 Task: Check the average views per listing of 2 stories in the last 3 years.
Action: Mouse moved to (970, 216)
Screenshot: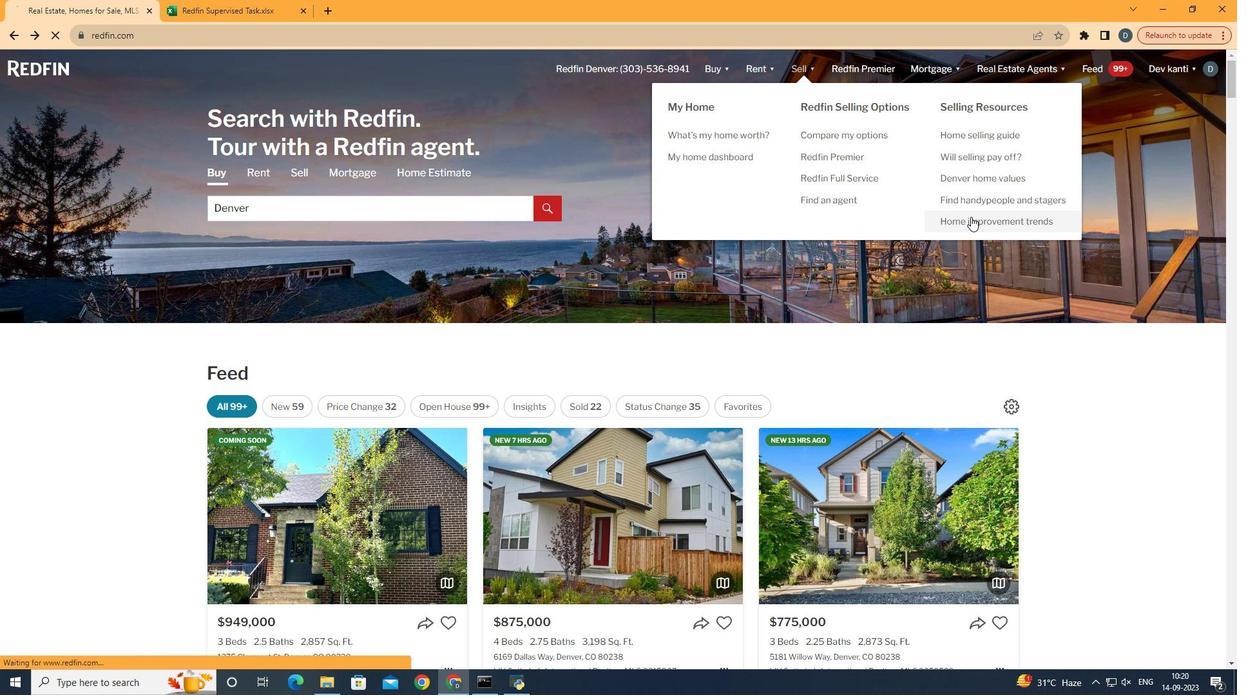 
Action: Mouse pressed left at (970, 216)
Screenshot: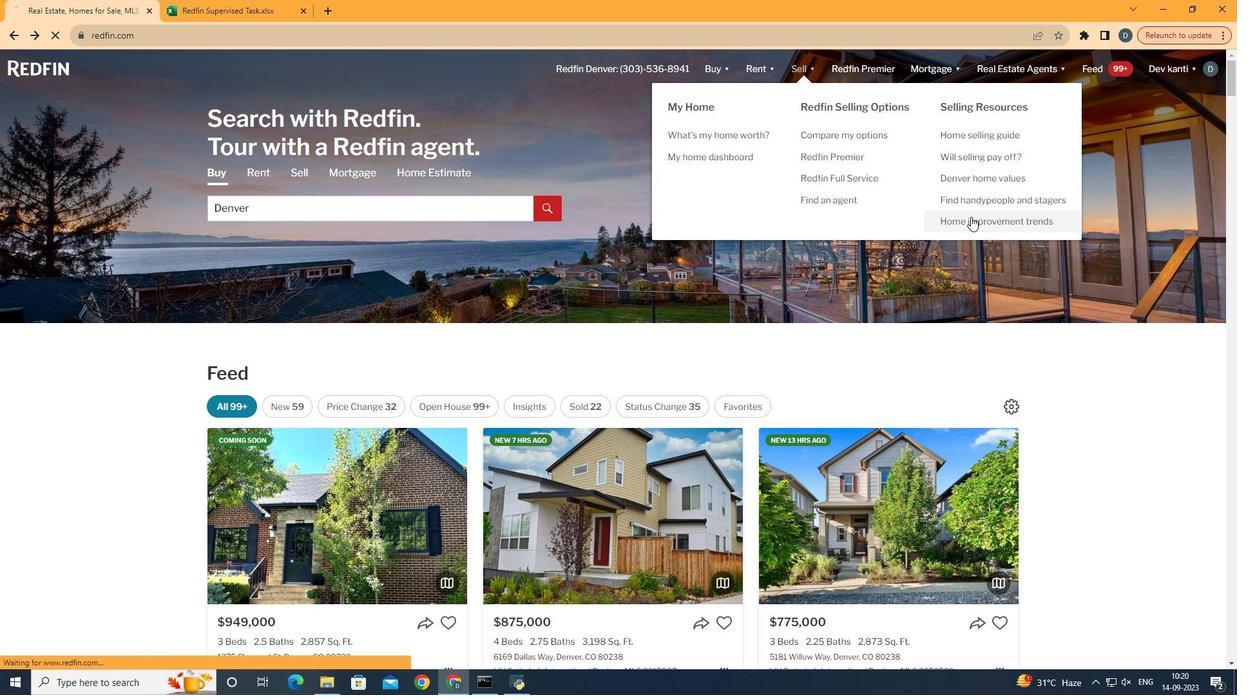 
Action: Mouse moved to (318, 243)
Screenshot: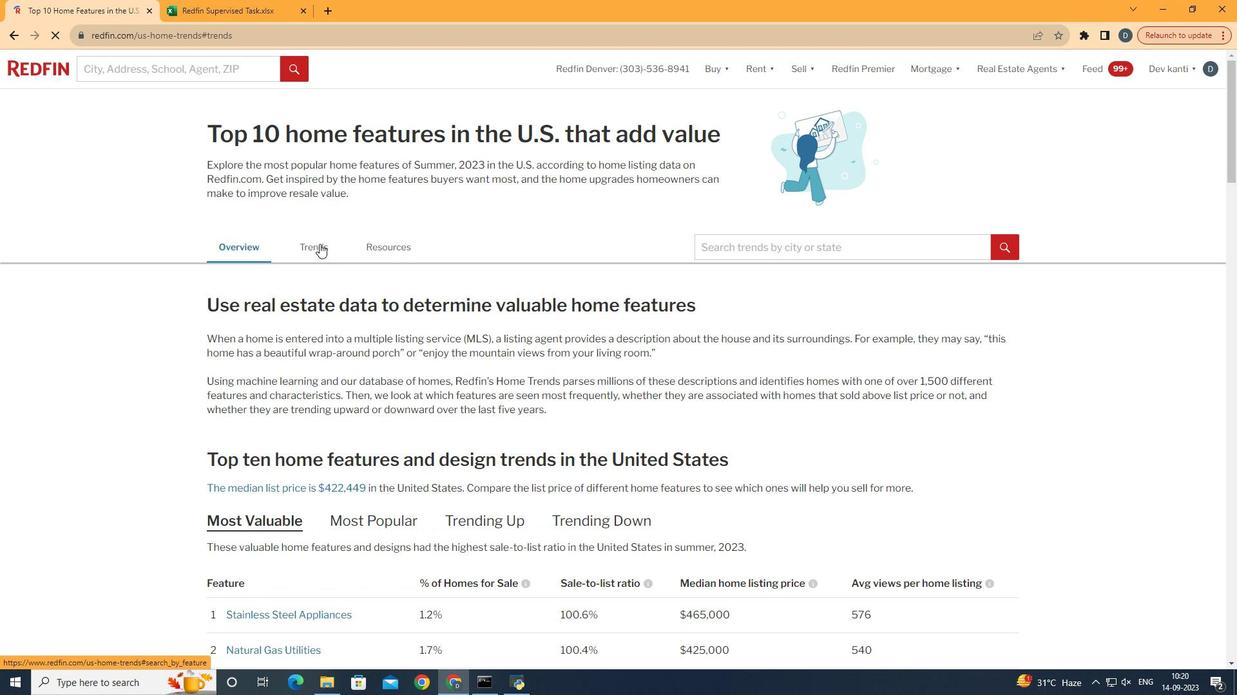 
Action: Mouse pressed left at (318, 243)
Screenshot: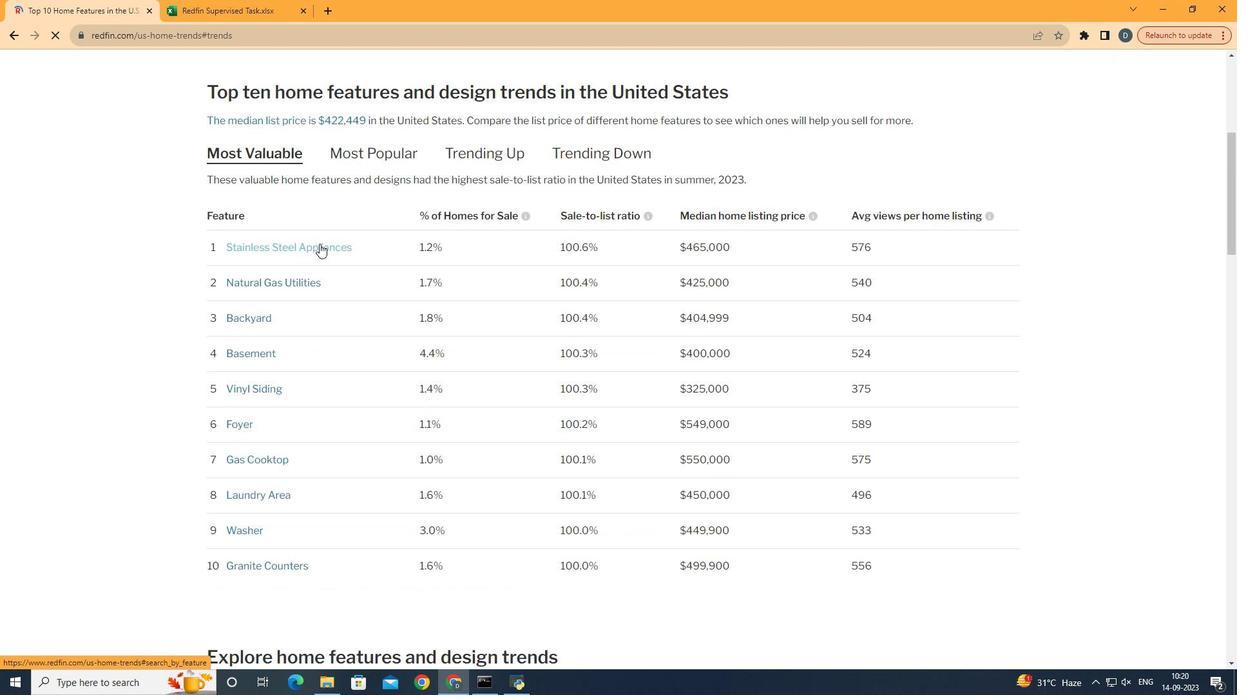 
Action: Mouse moved to (660, 346)
Screenshot: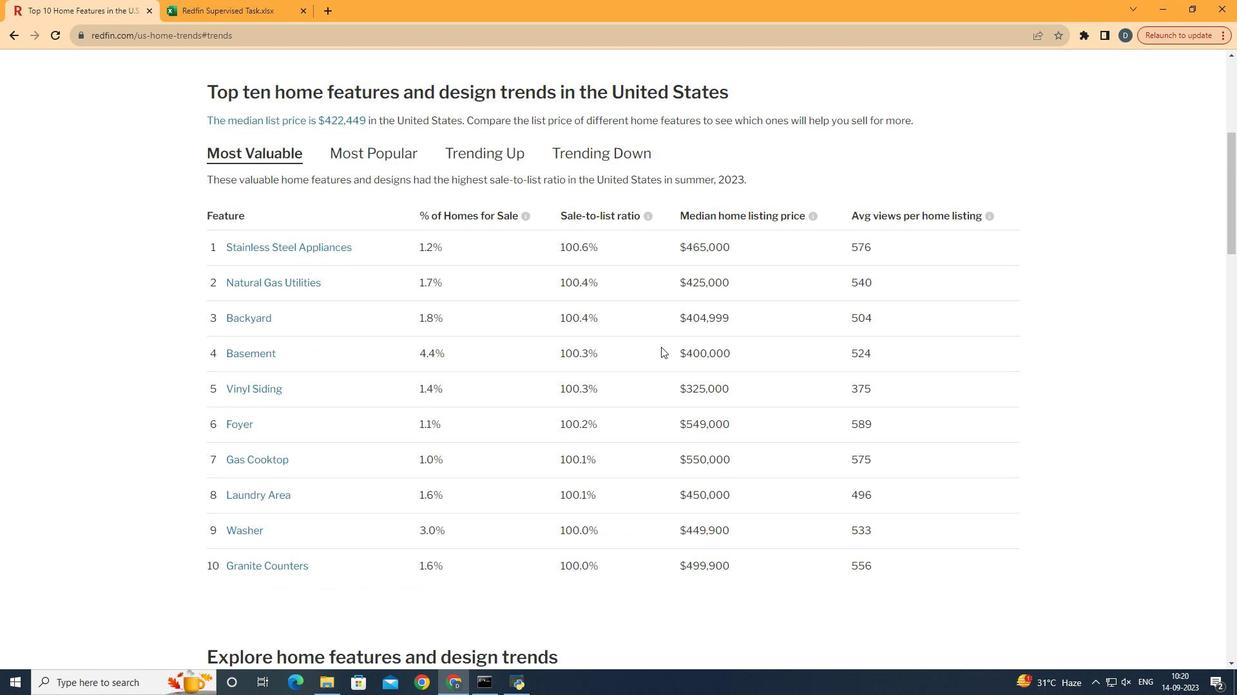 
Action: Mouse scrolled (660, 346) with delta (0, 0)
Screenshot: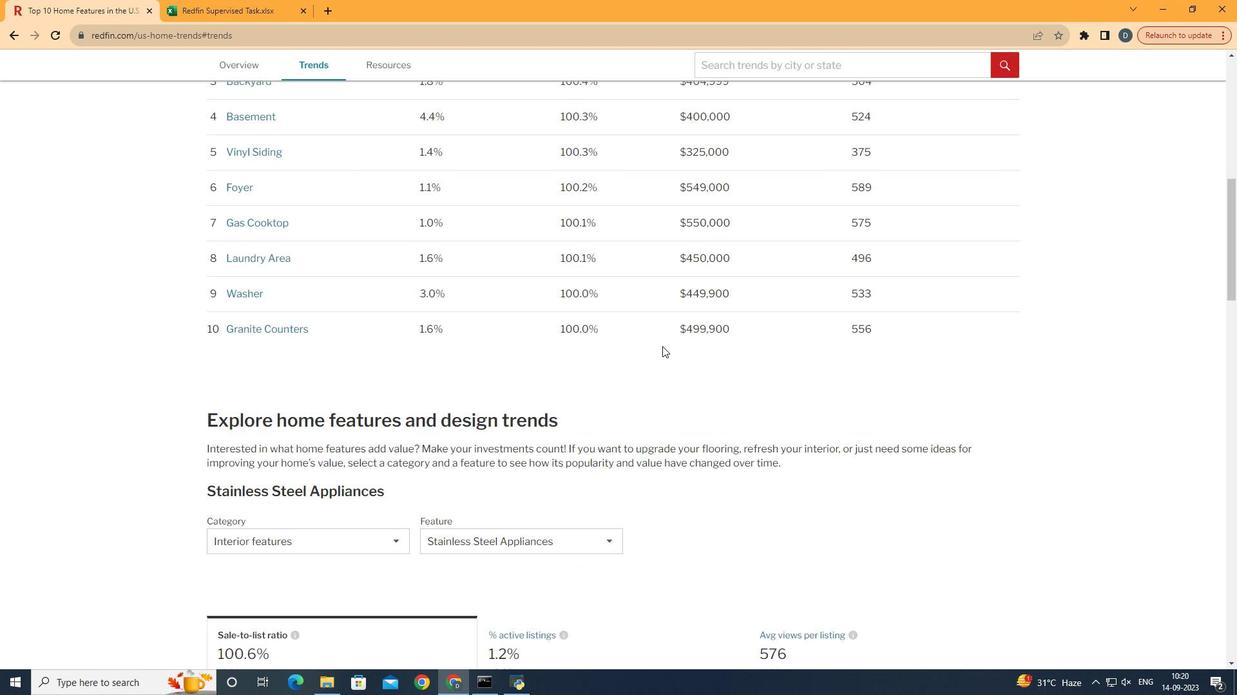 
Action: Mouse moved to (661, 346)
Screenshot: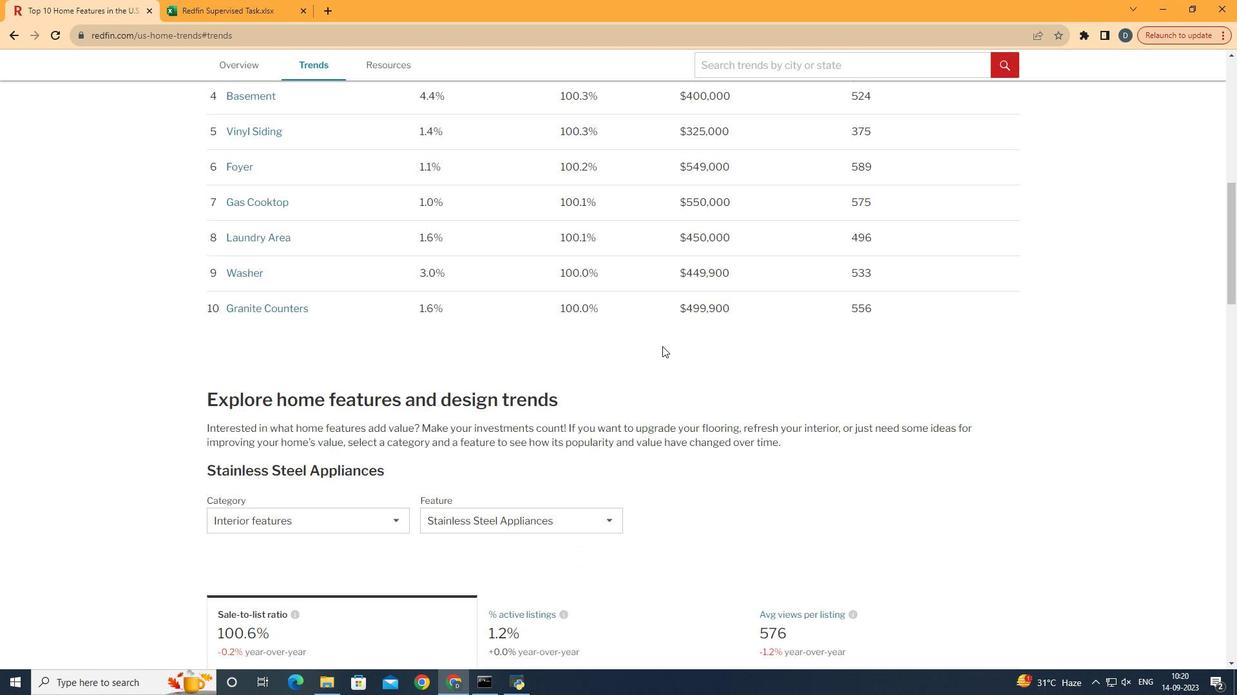 
Action: Mouse scrolled (661, 346) with delta (0, 0)
Screenshot: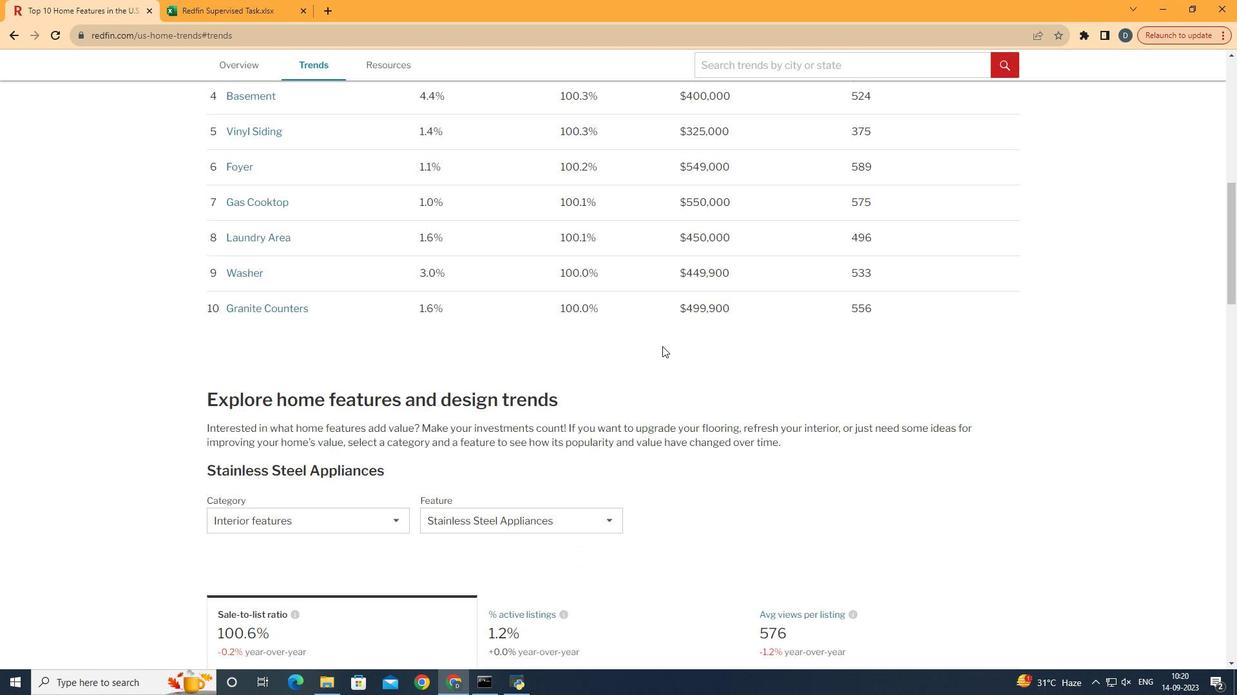 
Action: Mouse moved to (661, 346)
Screenshot: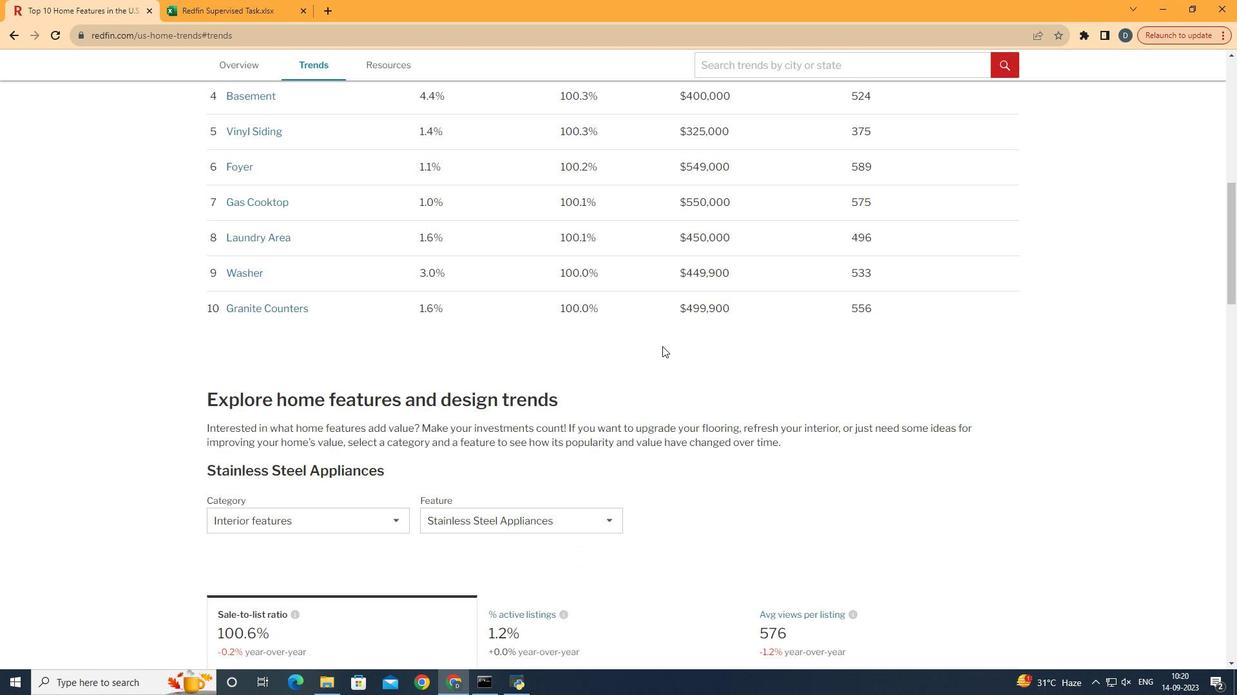 
Action: Mouse scrolled (661, 345) with delta (0, 0)
Screenshot: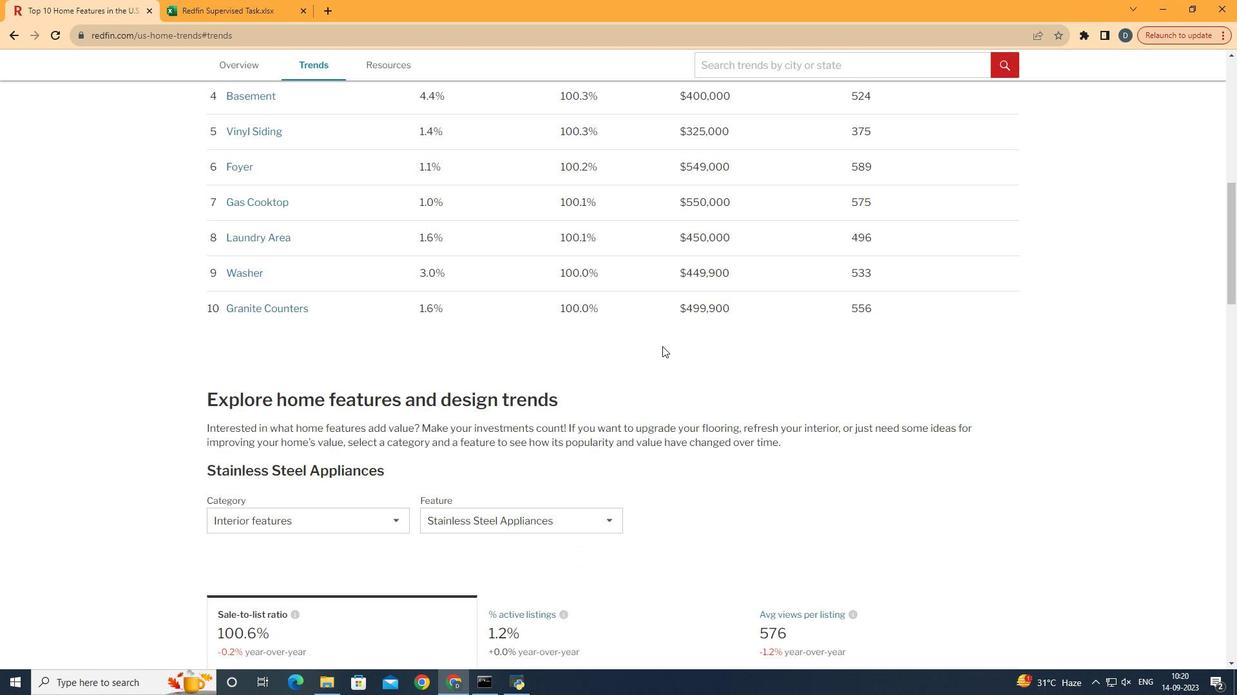 
Action: Mouse moved to (661, 346)
Screenshot: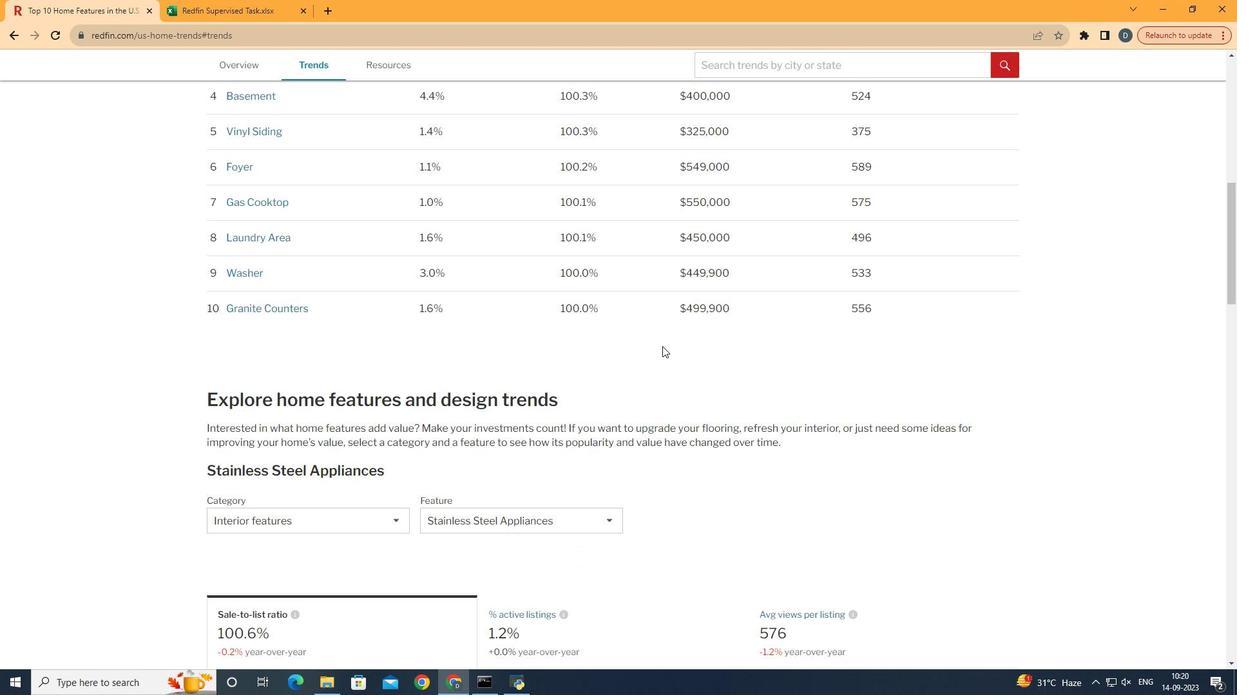 
Action: Mouse scrolled (661, 345) with delta (0, 0)
Screenshot: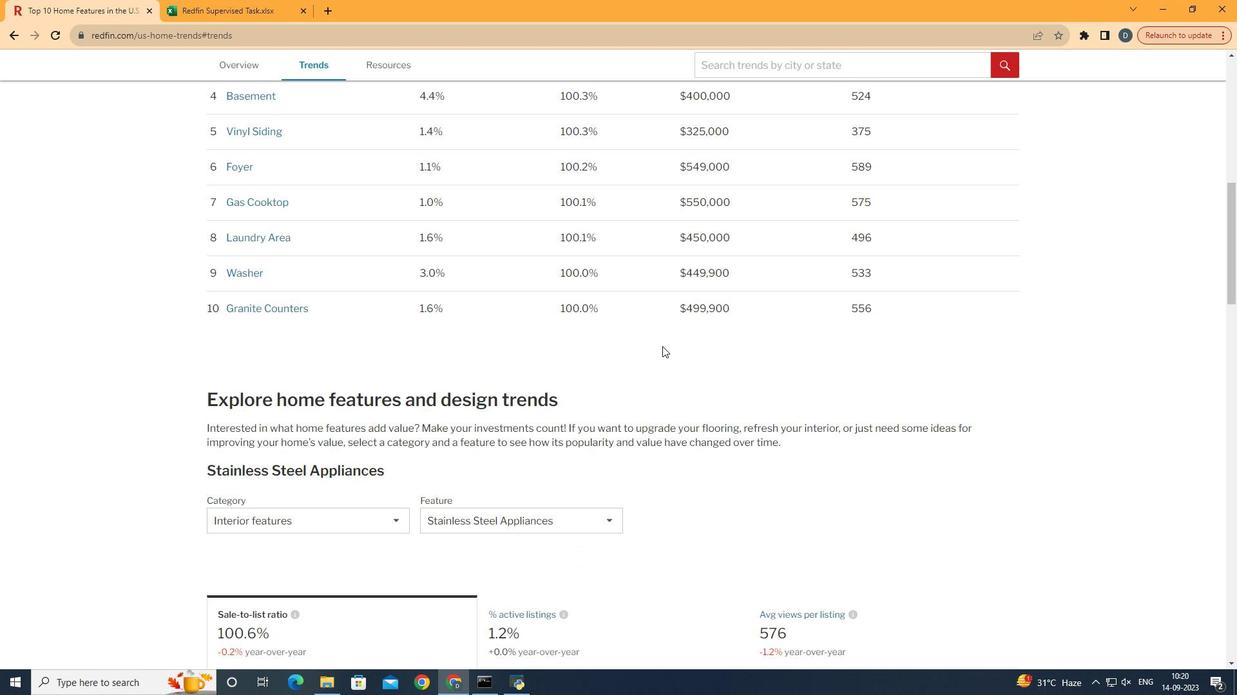 
Action: Mouse scrolled (661, 345) with delta (0, 0)
Screenshot: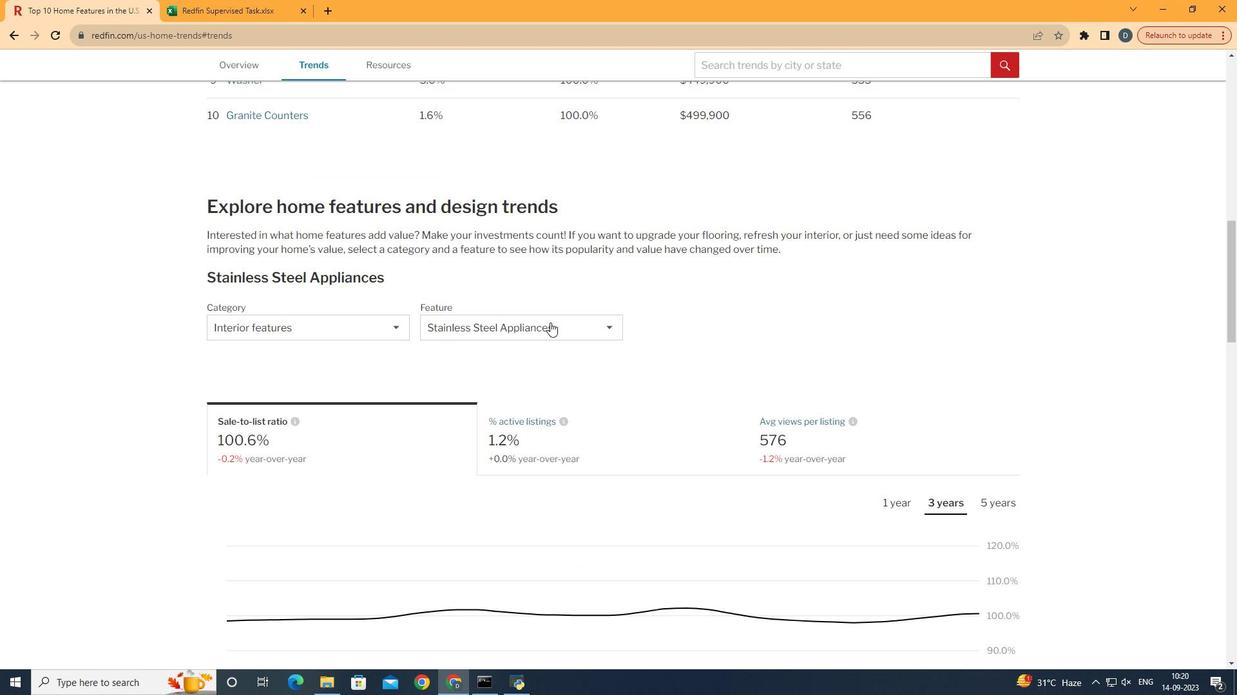 
Action: Mouse scrolled (661, 345) with delta (0, 0)
Screenshot: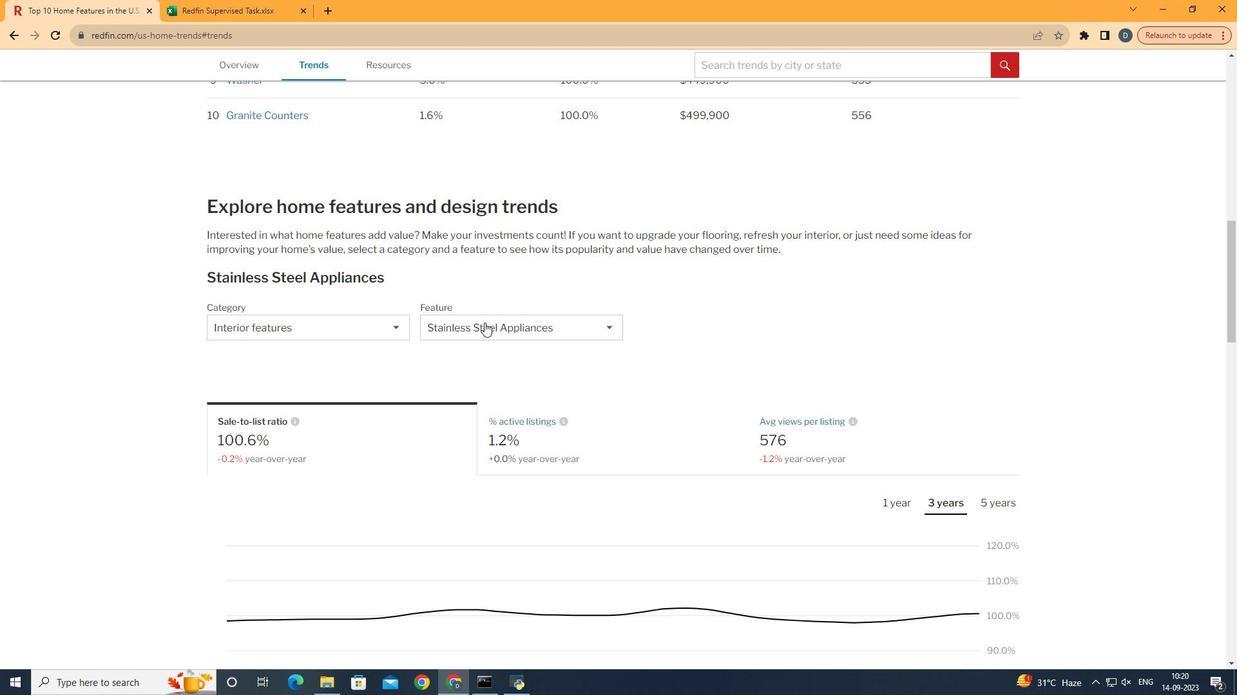
Action: Mouse scrolled (661, 345) with delta (0, 0)
Screenshot: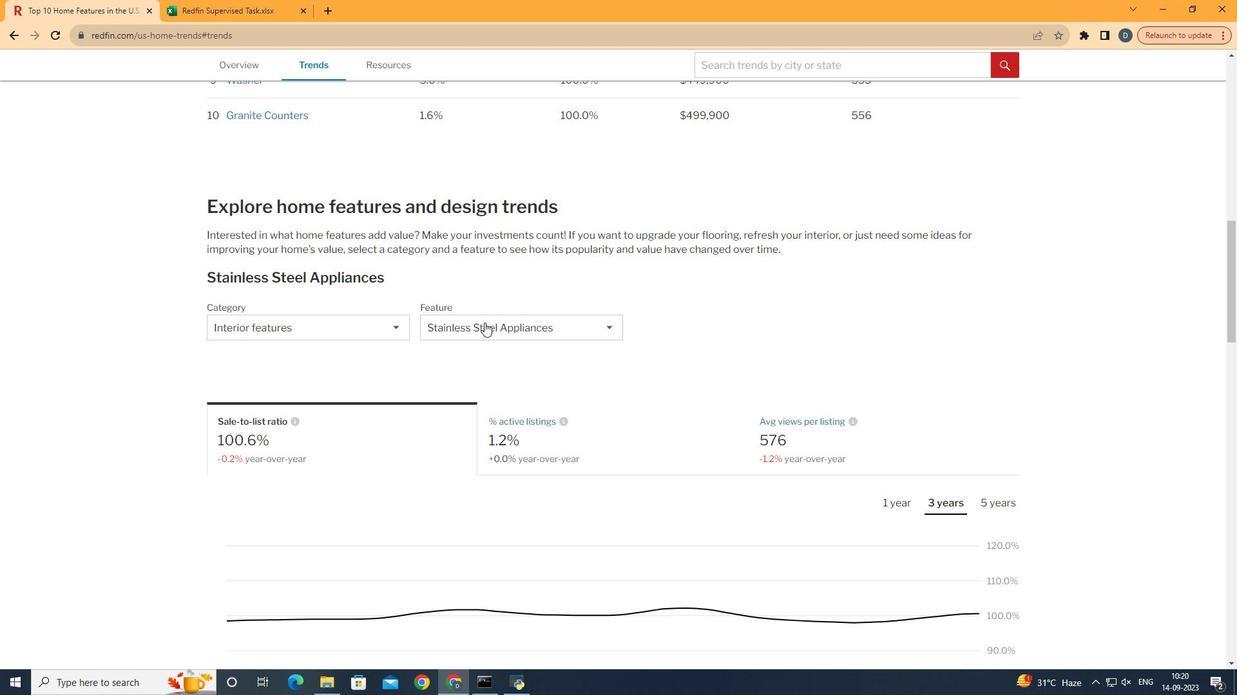 
Action: Mouse moved to (368, 327)
Screenshot: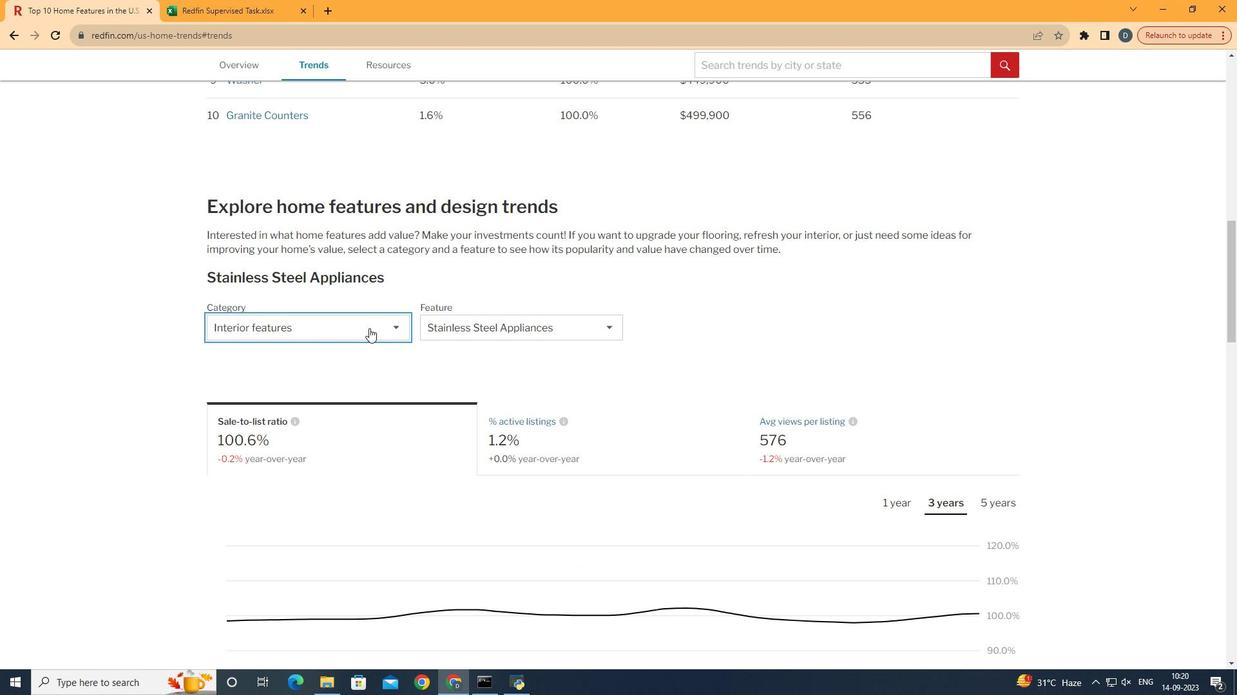 
Action: Mouse pressed left at (368, 327)
Screenshot: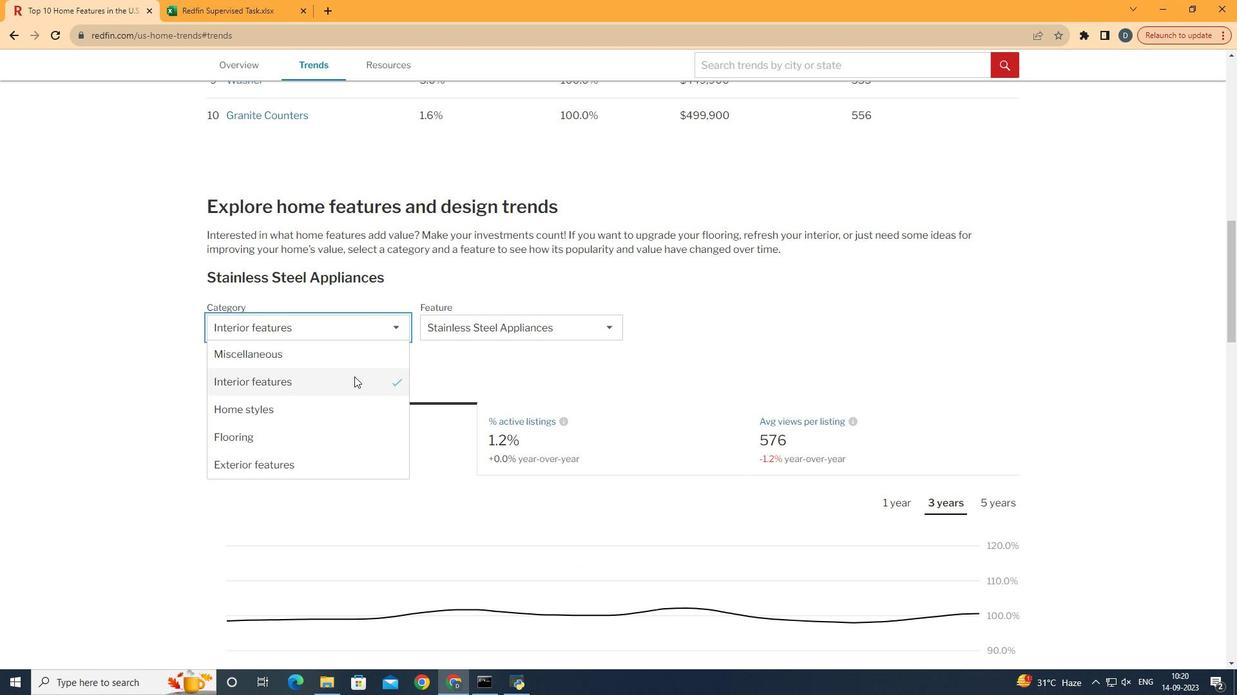 
Action: Mouse moved to (346, 409)
Screenshot: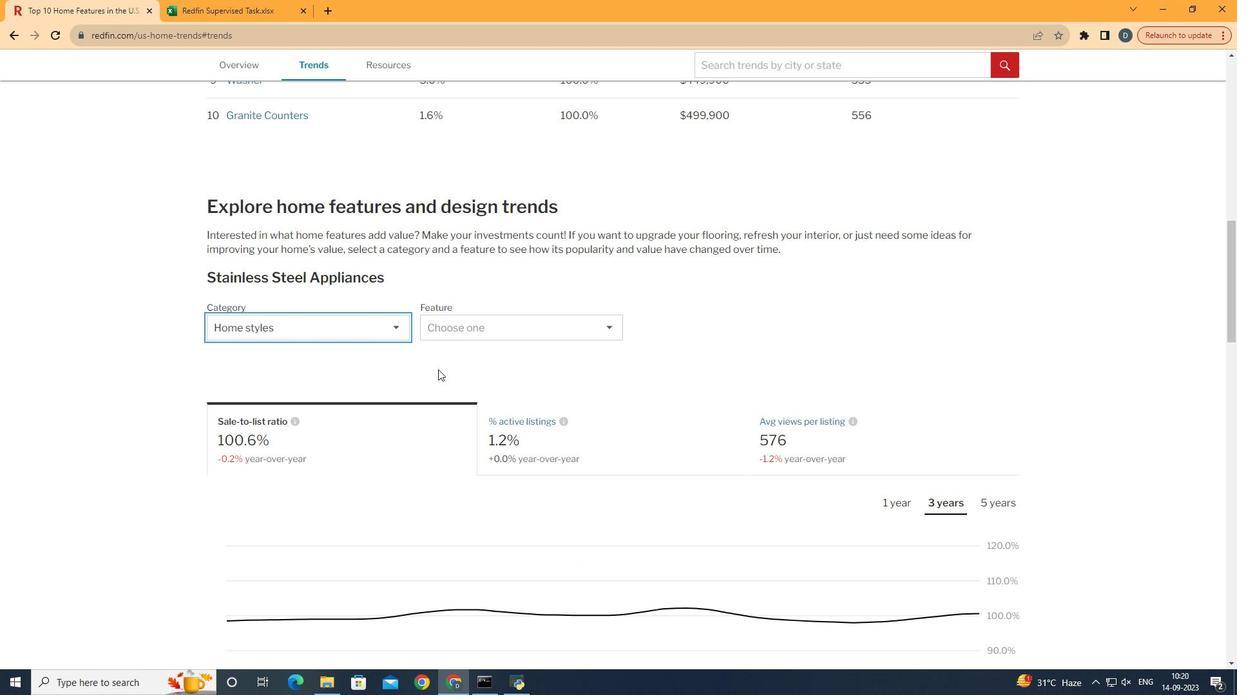 
Action: Mouse pressed left at (346, 409)
Screenshot: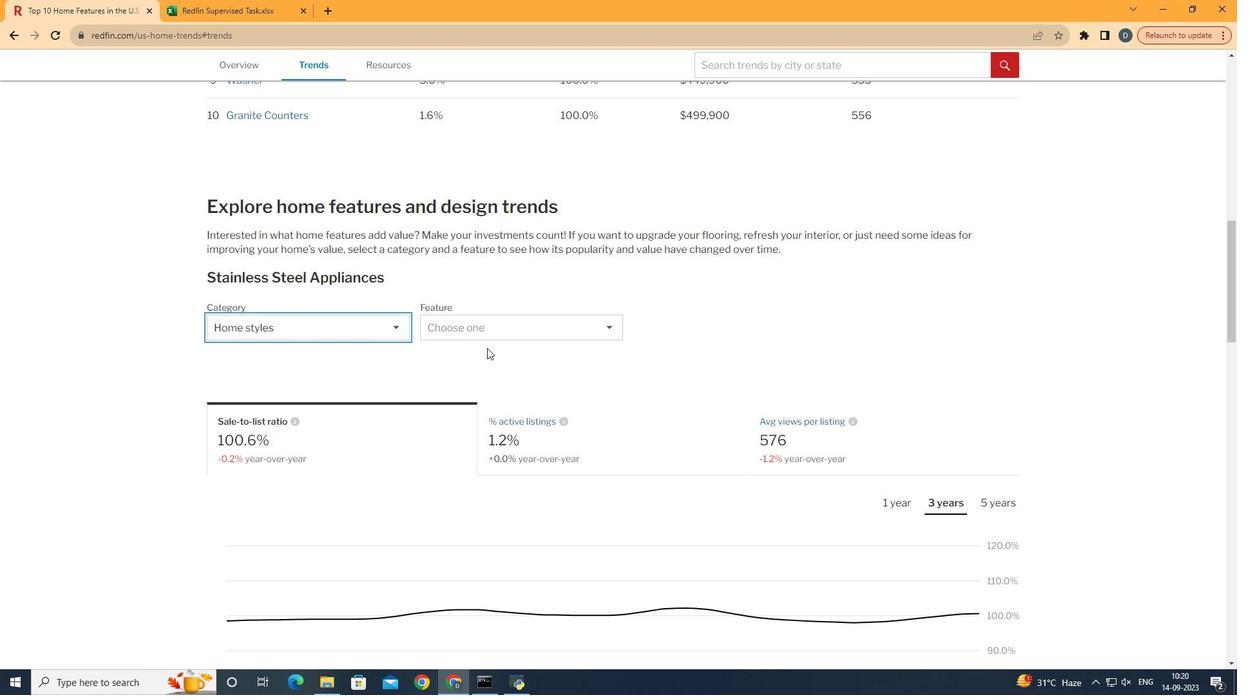
Action: Mouse moved to (535, 323)
Screenshot: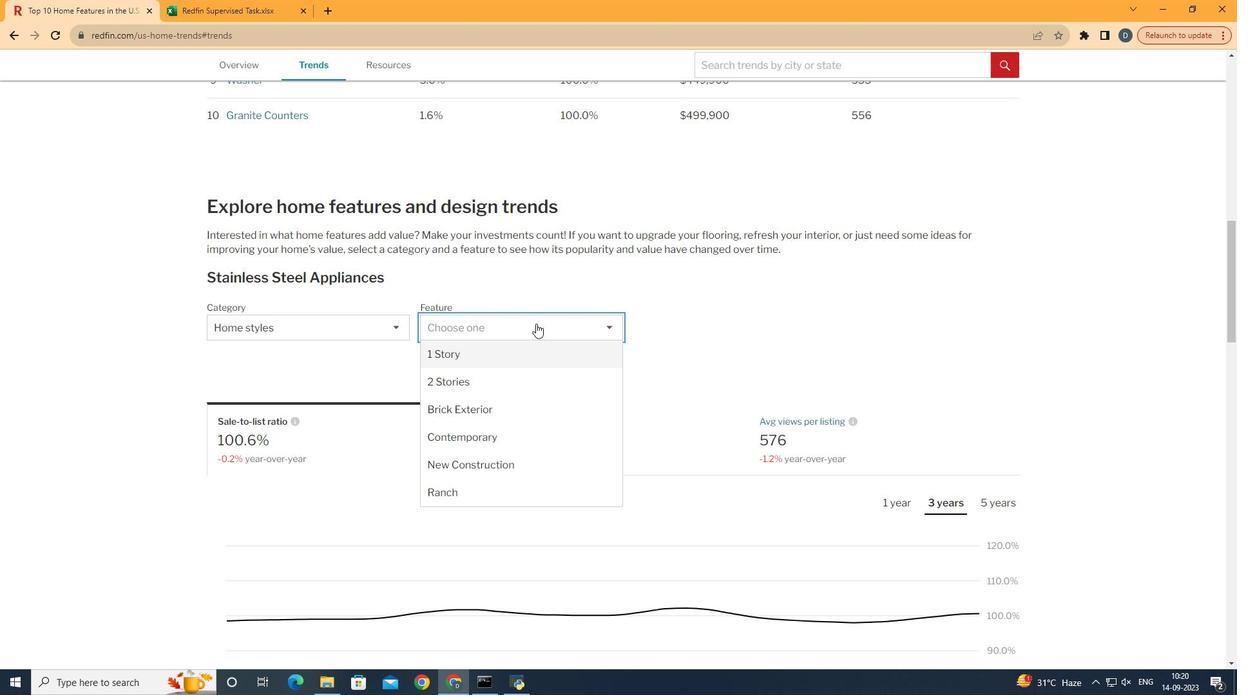 
Action: Mouse pressed left at (535, 323)
Screenshot: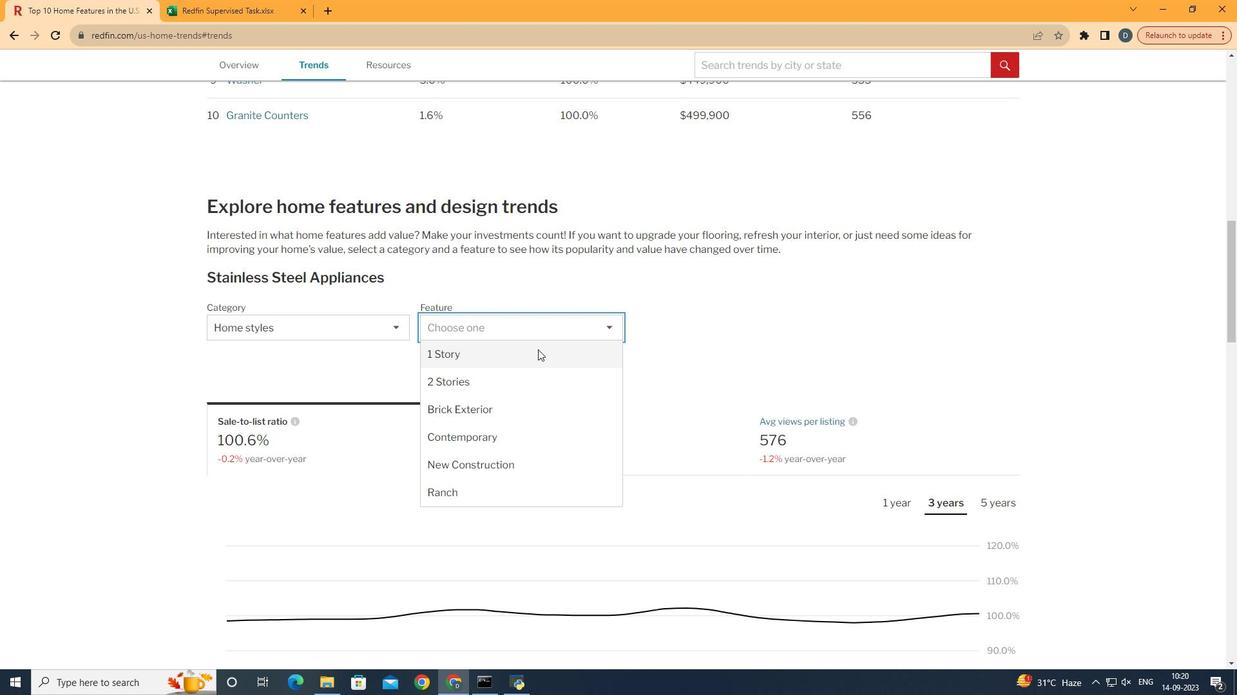 
Action: Mouse moved to (527, 389)
Screenshot: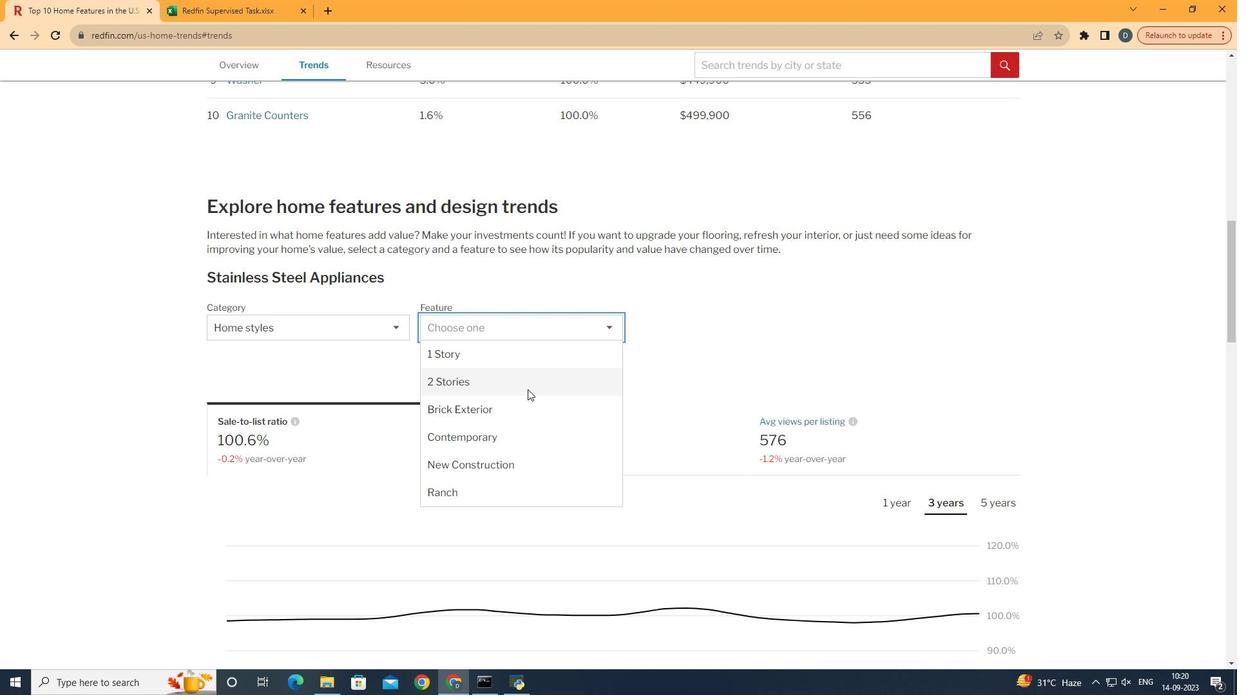 
Action: Mouse pressed left at (527, 389)
Screenshot: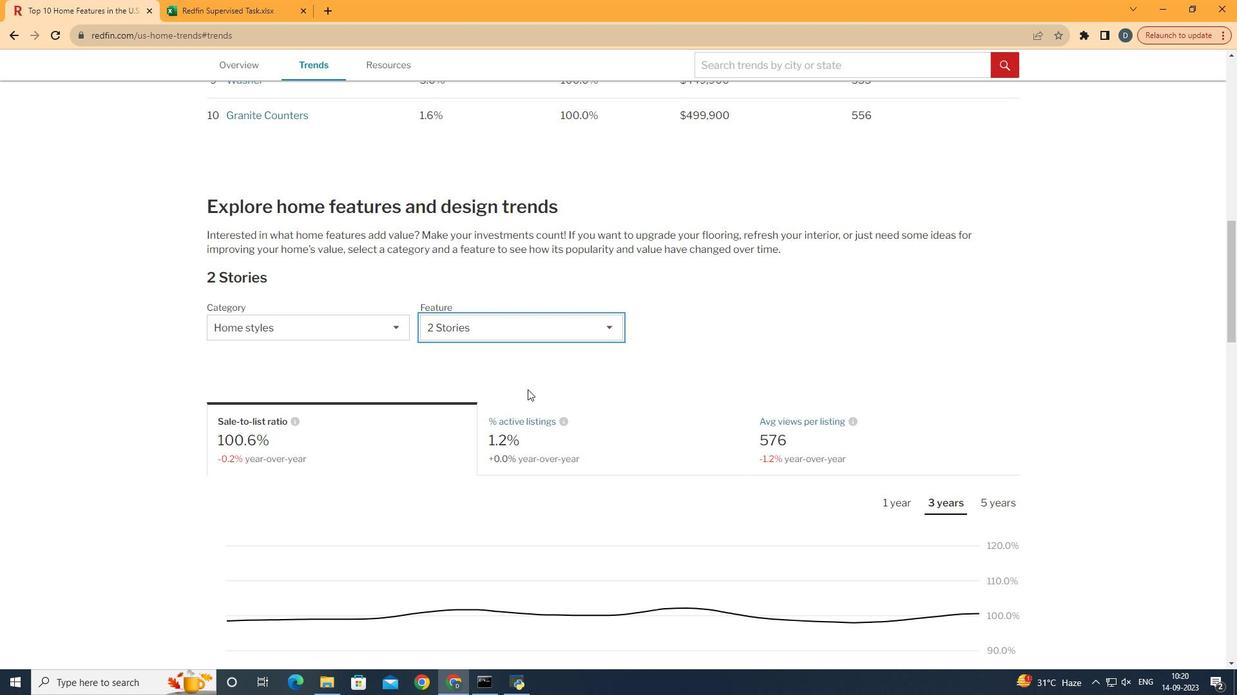 
Action: Mouse moved to (704, 318)
Screenshot: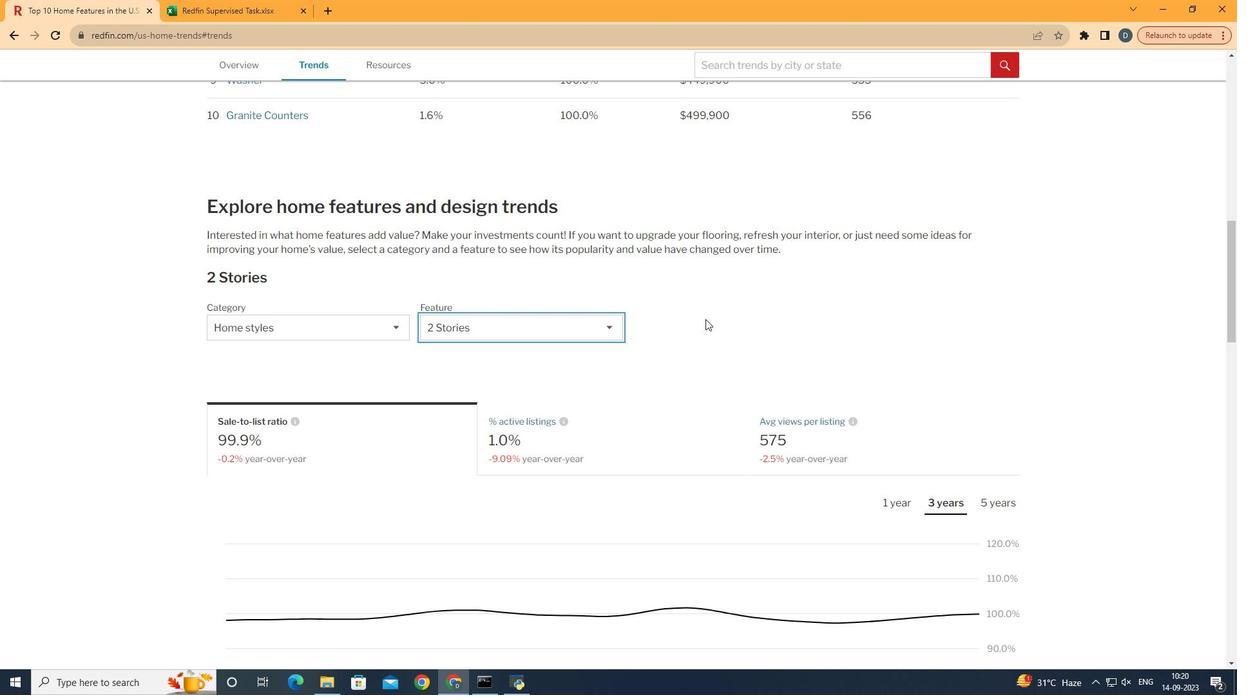 
Action: Mouse scrolled (704, 318) with delta (0, 0)
Screenshot: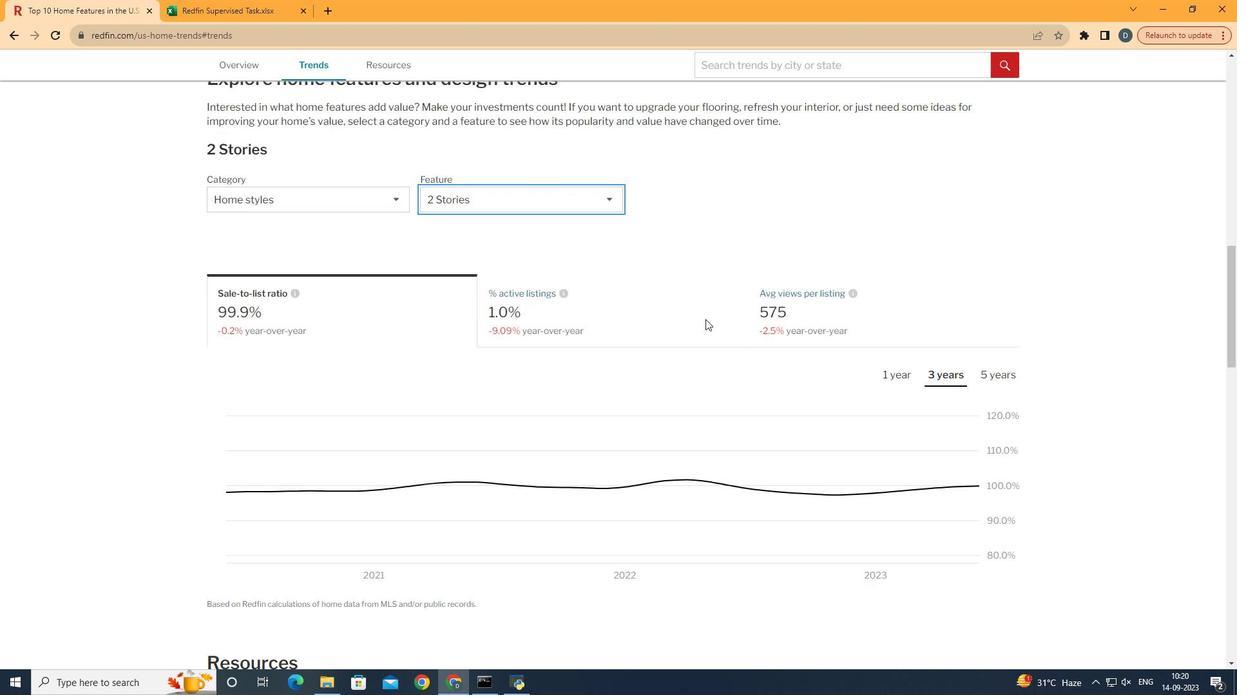 
Action: Mouse scrolled (704, 318) with delta (0, 0)
Screenshot: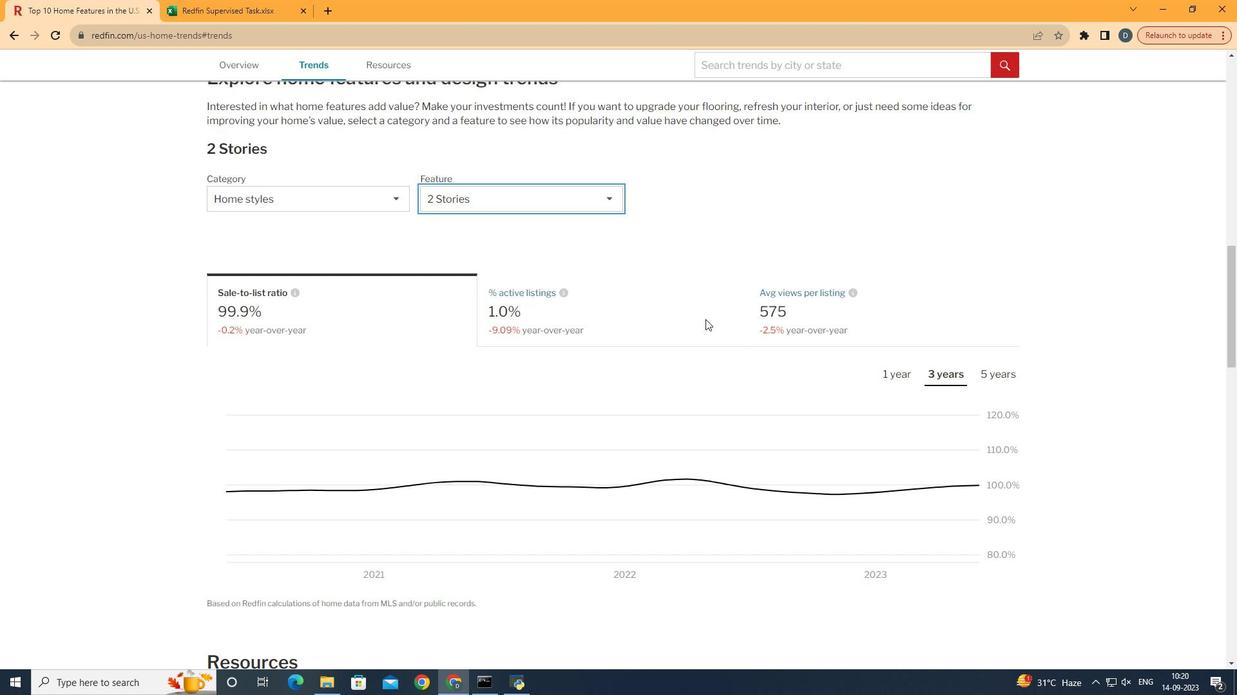 
Action: Mouse scrolled (704, 318) with delta (0, 0)
Screenshot: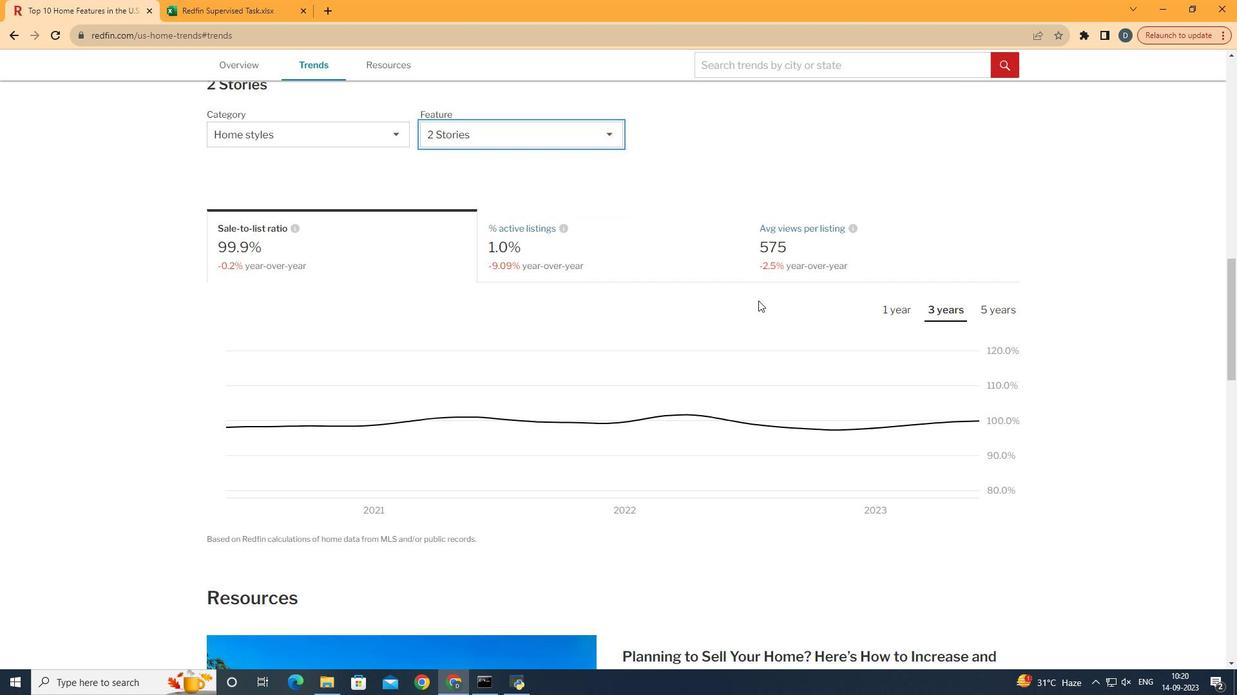 
Action: Mouse moved to (893, 250)
Screenshot: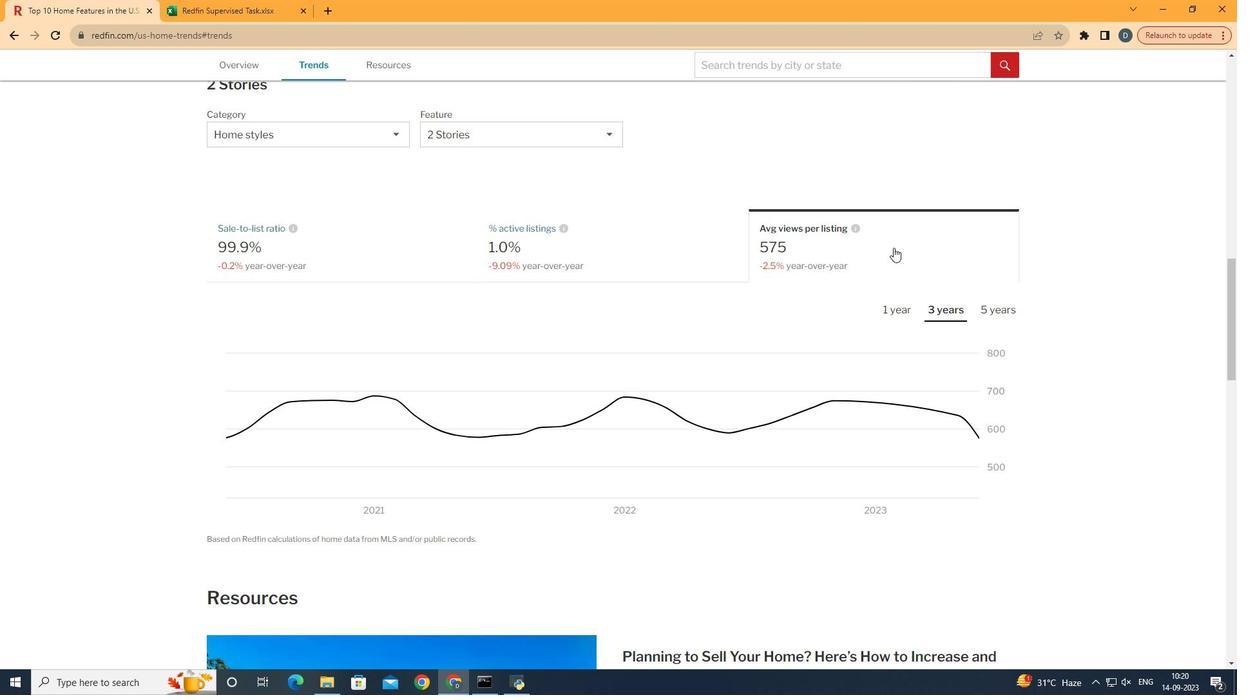 
Action: Mouse pressed left at (893, 250)
Screenshot: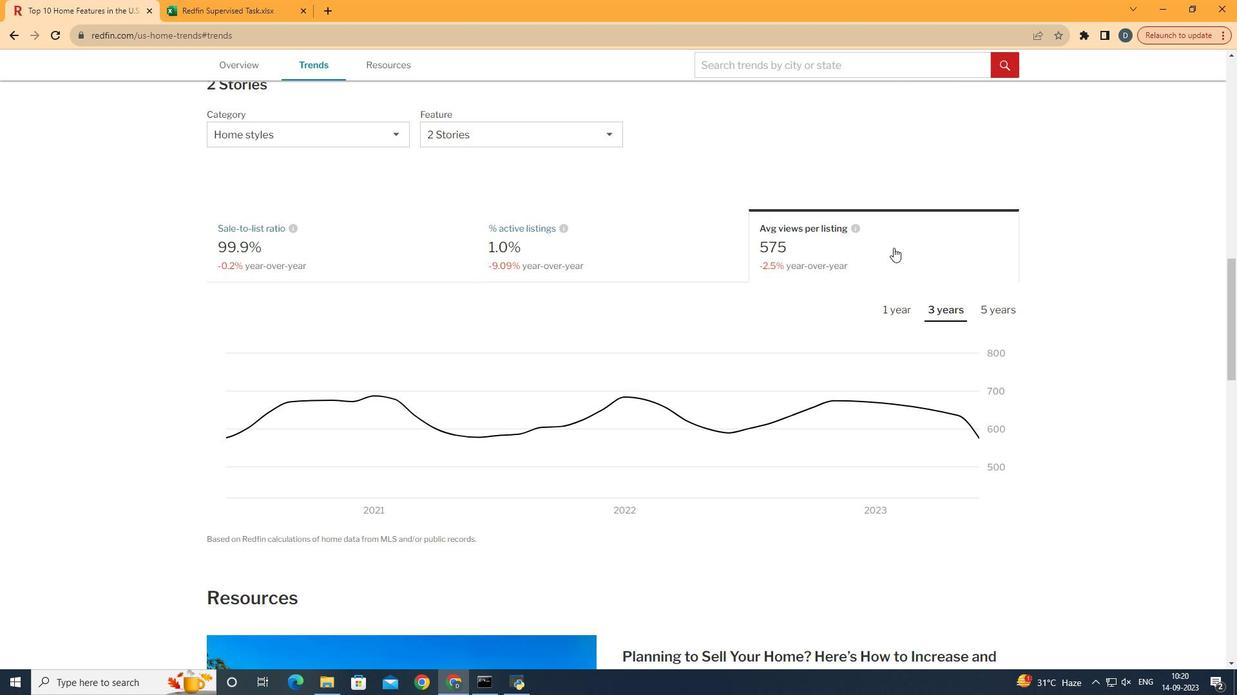 
Action: Mouse moved to (936, 316)
Screenshot: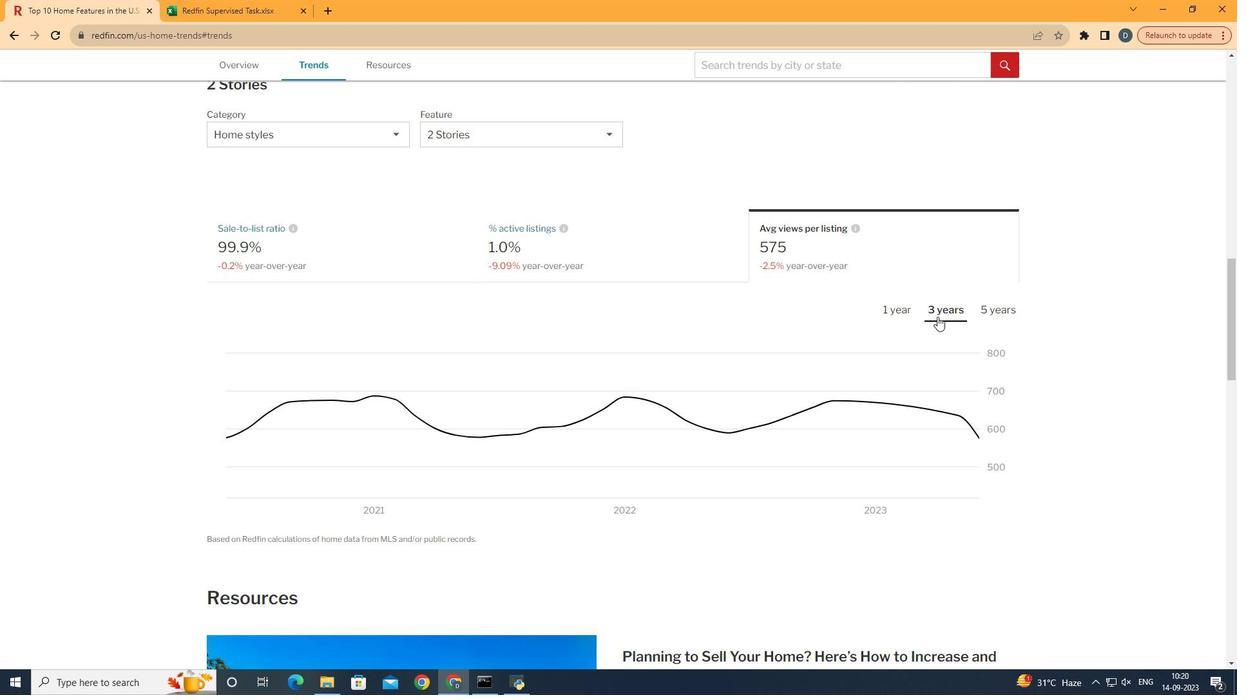 
Action: Mouse pressed left at (936, 316)
Screenshot: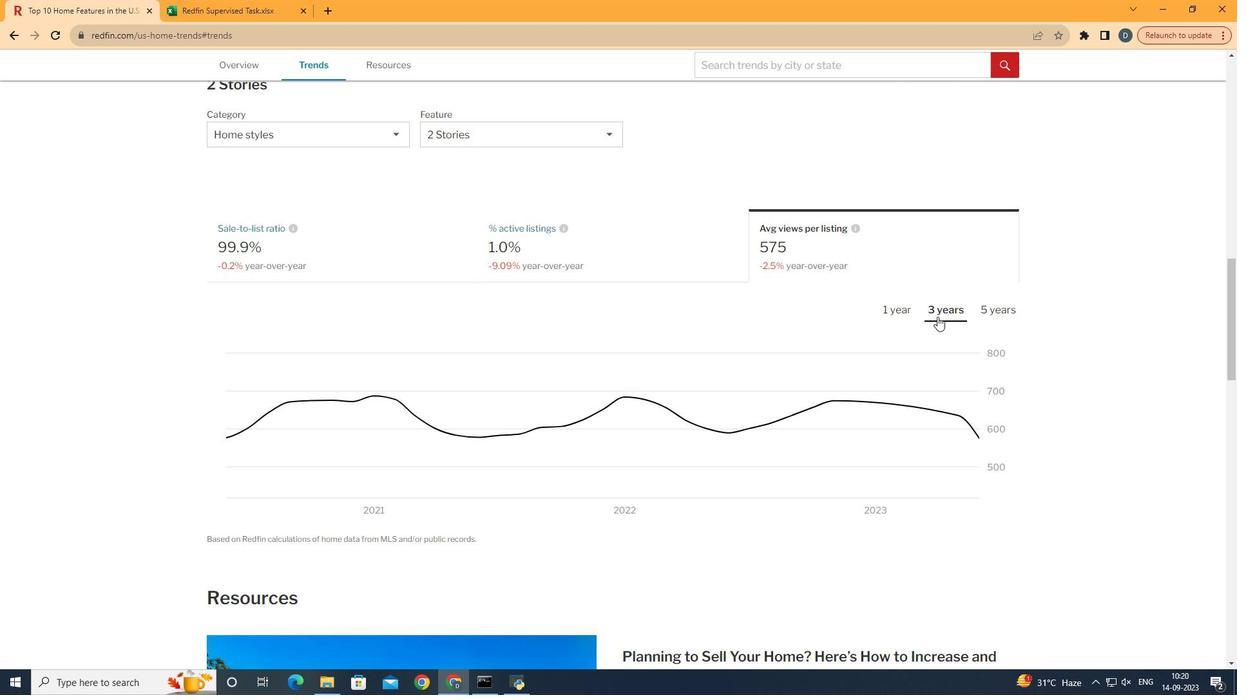 
